 Task: Find tasks completed in the last month.
Action: Mouse moved to (12, 163)
Screenshot: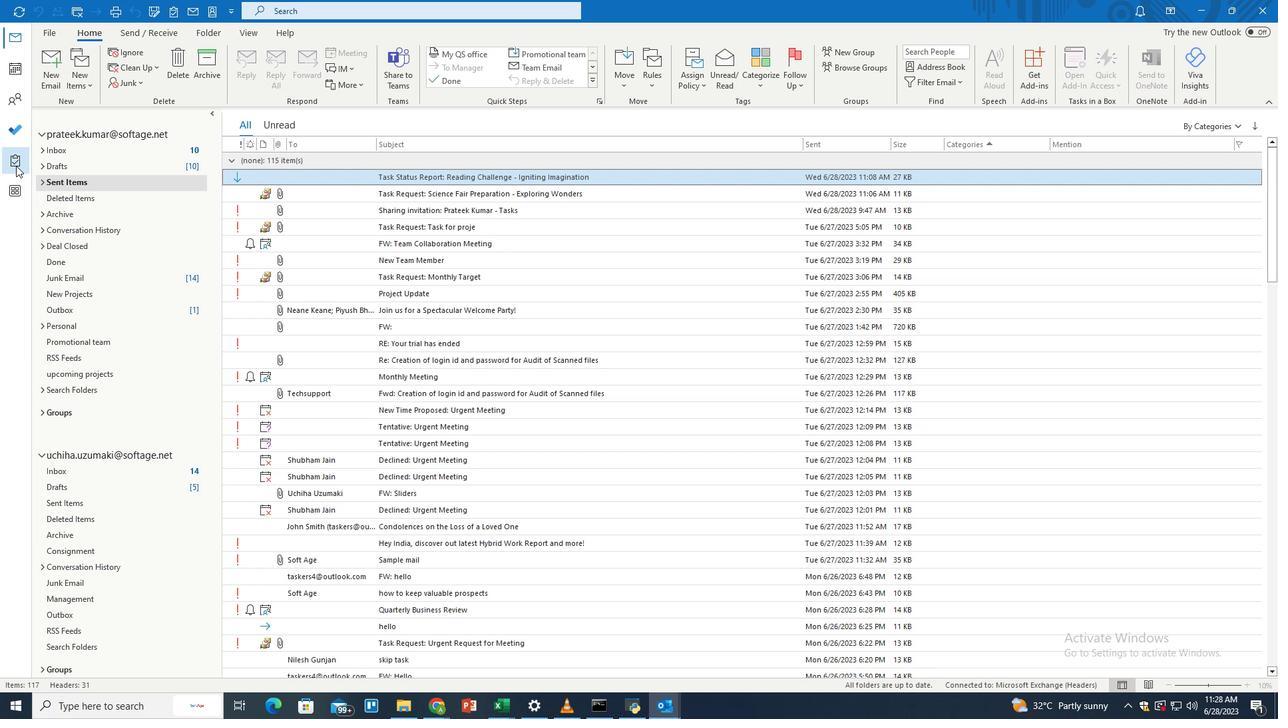 
Action: Mouse pressed left at (12, 163)
Screenshot: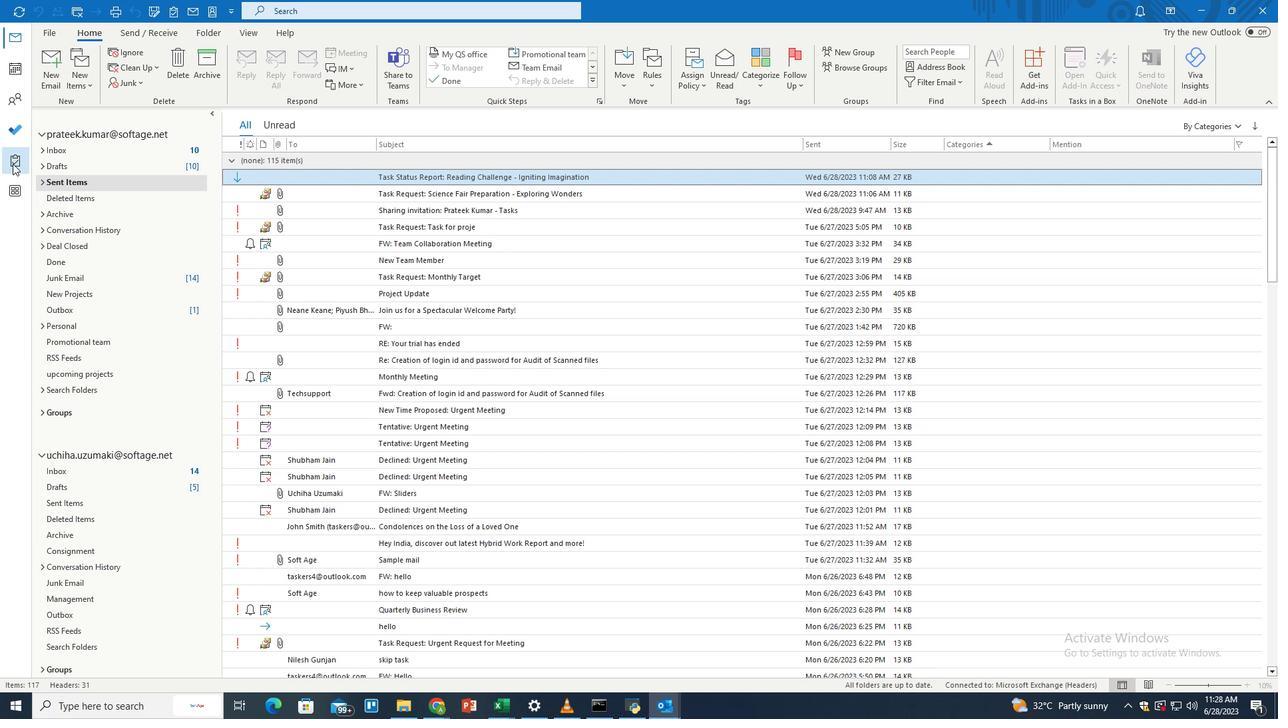 
Action: Mouse moved to (466, 11)
Screenshot: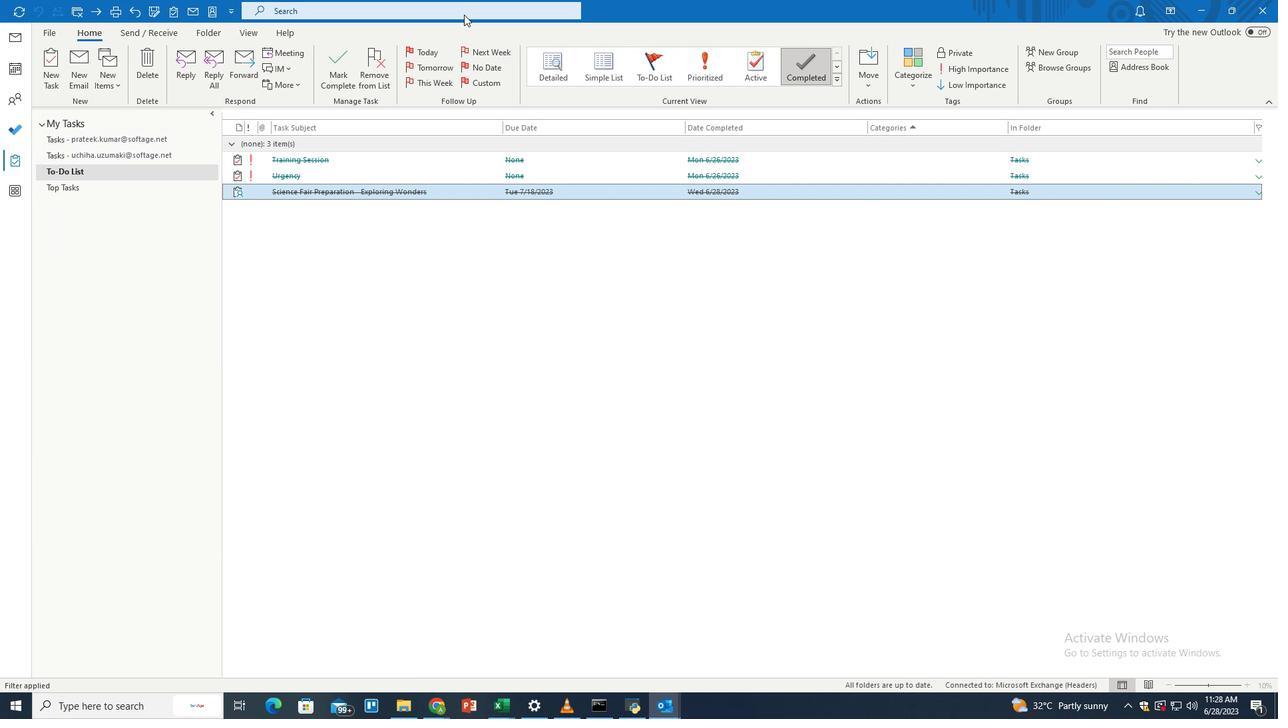 
Action: Mouse pressed left at (466, 11)
Screenshot: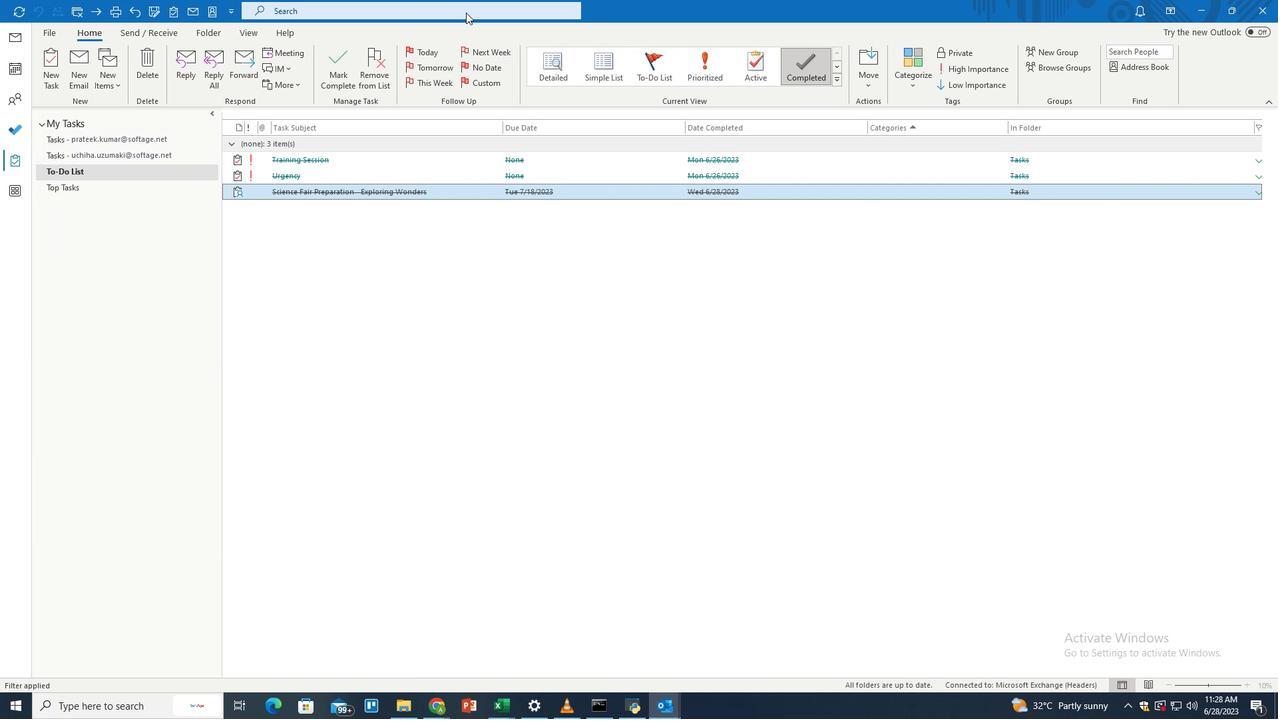 
Action: Mouse moved to (621, 8)
Screenshot: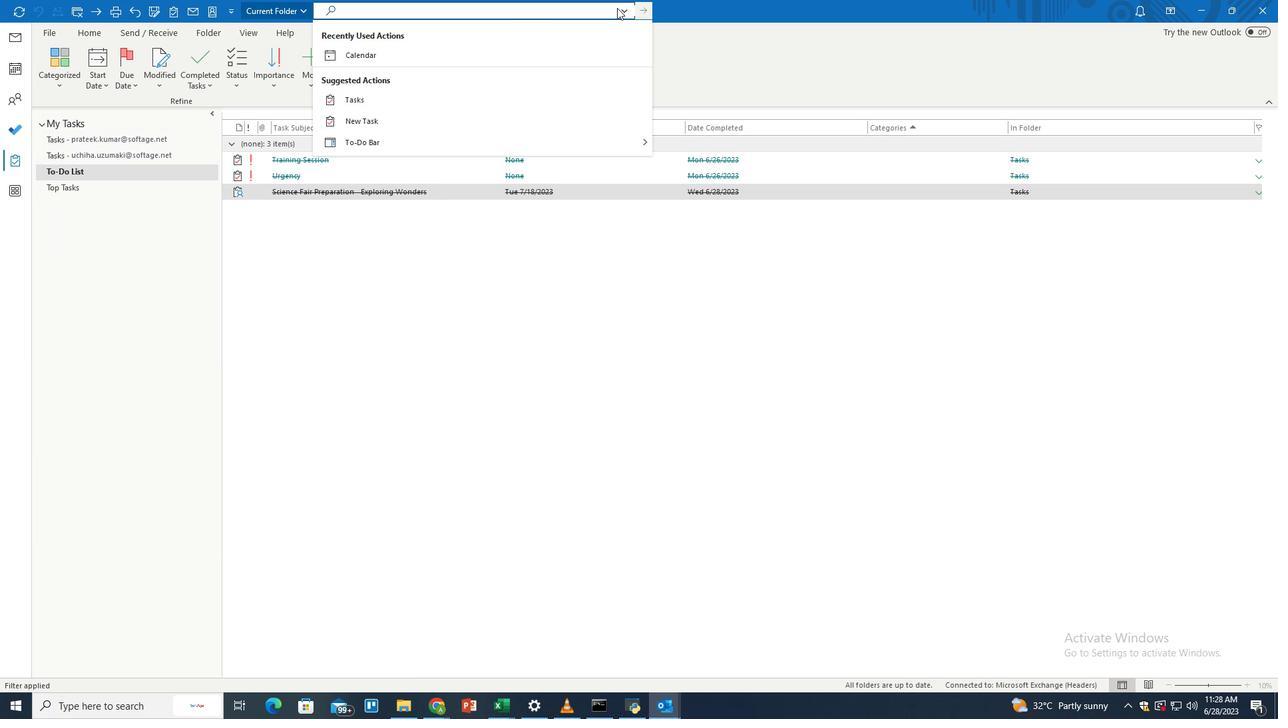 
Action: Mouse pressed left at (621, 8)
Screenshot: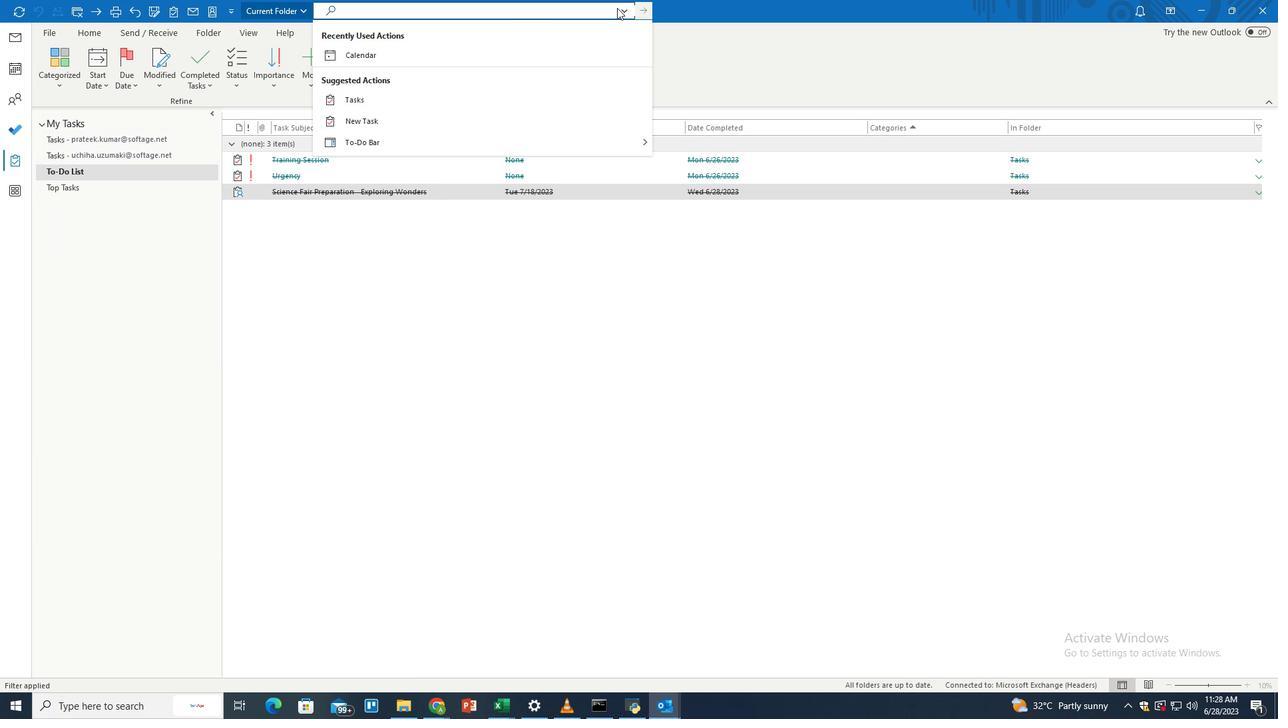 
Action: Mouse moved to (398, 67)
Screenshot: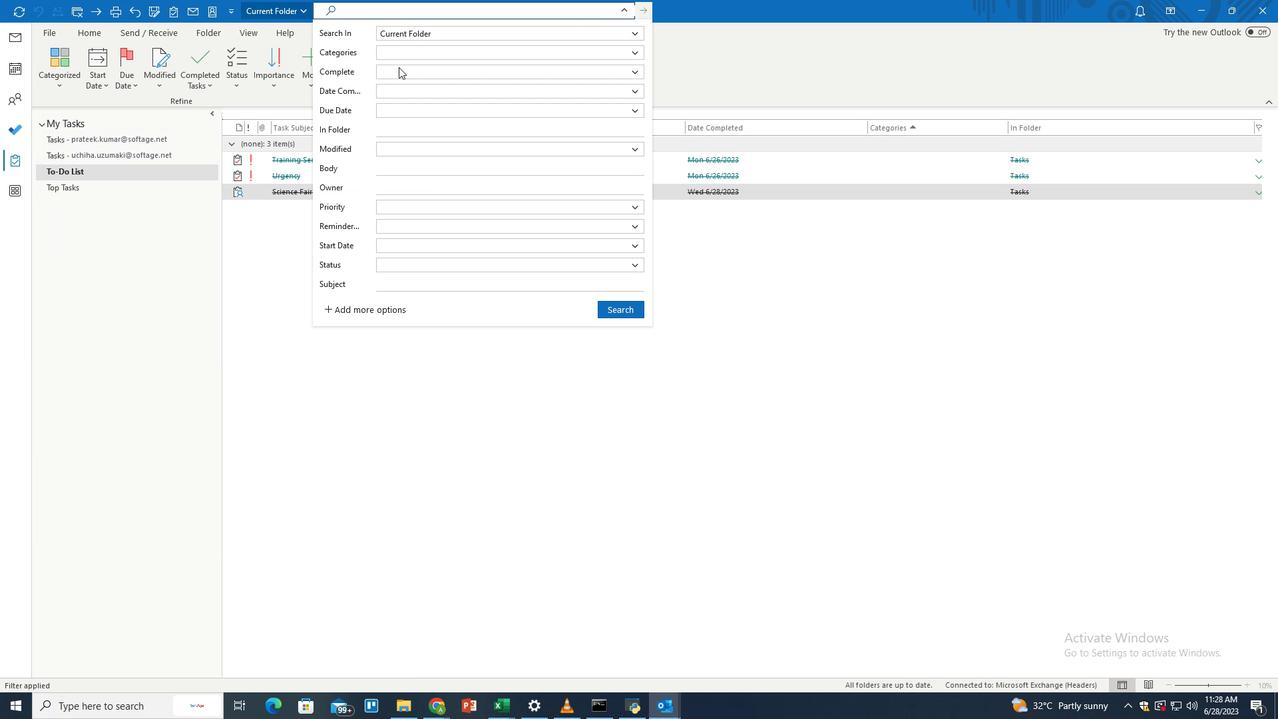 
Action: Mouse pressed left at (398, 67)
Screenshot: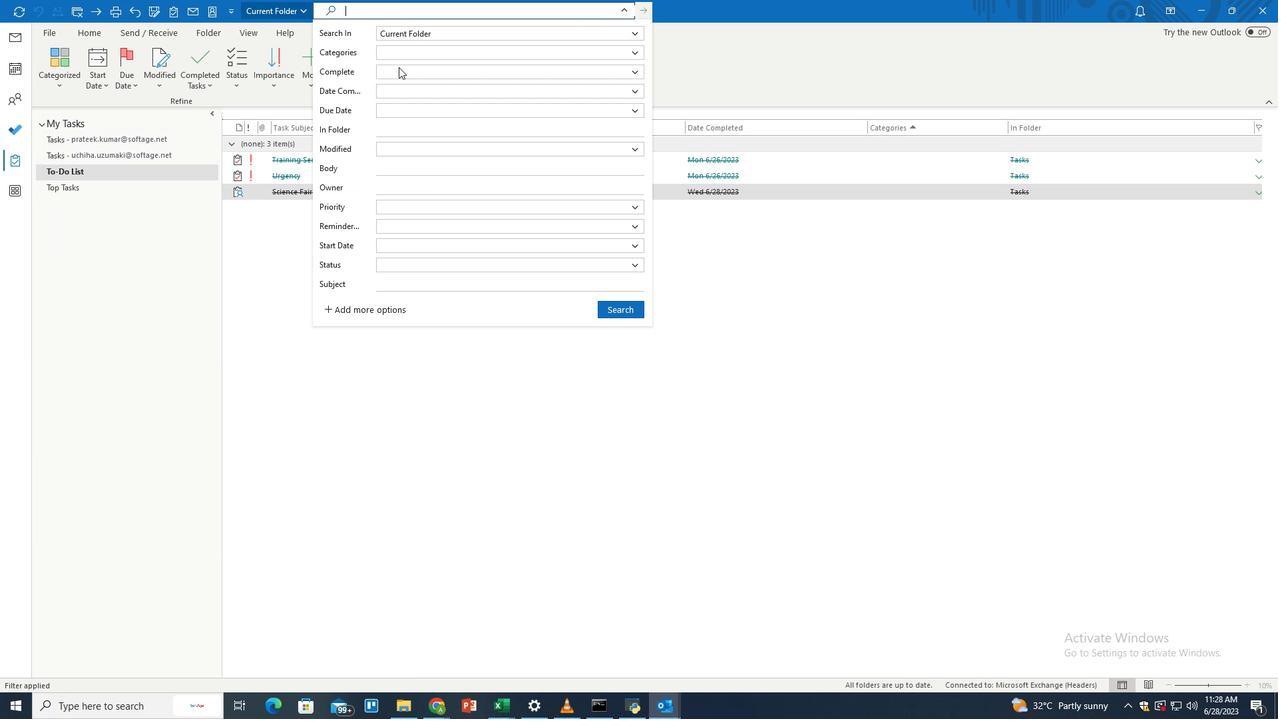 
Action: Mouse moved to (400, 105)
Screenshot: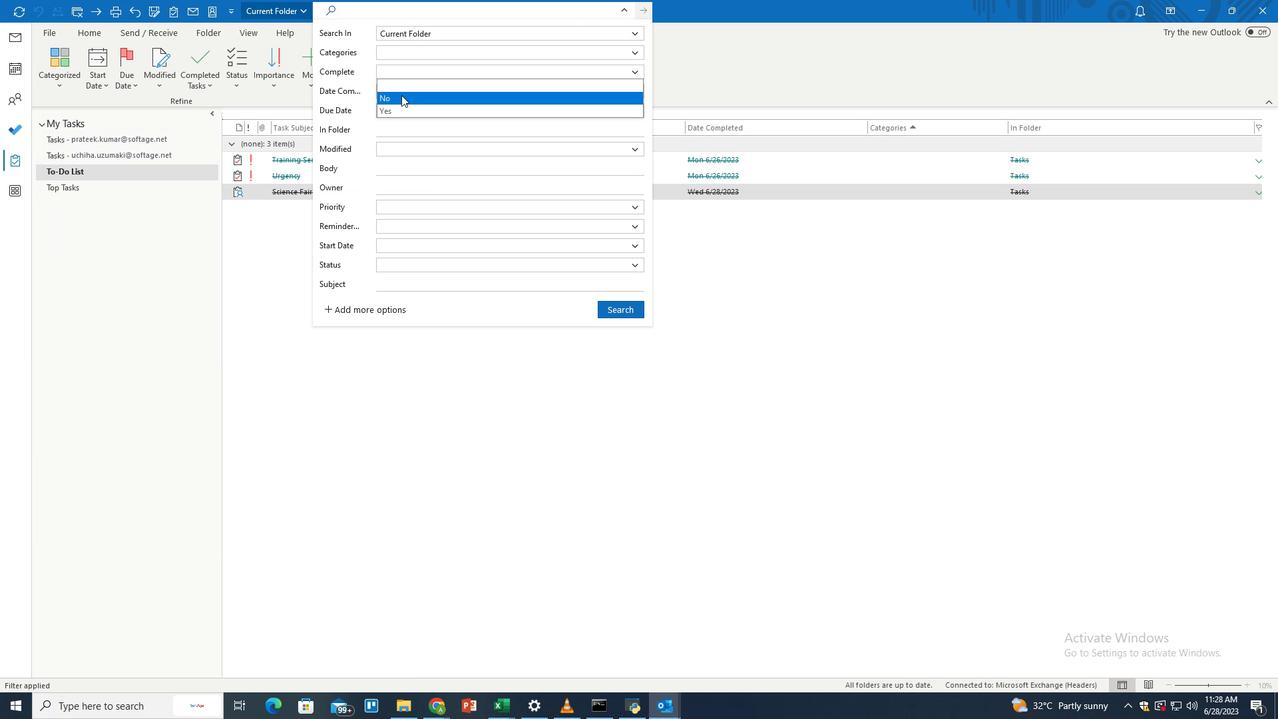 
Action: Mouse pressed left at (400, 105)
Screenshot: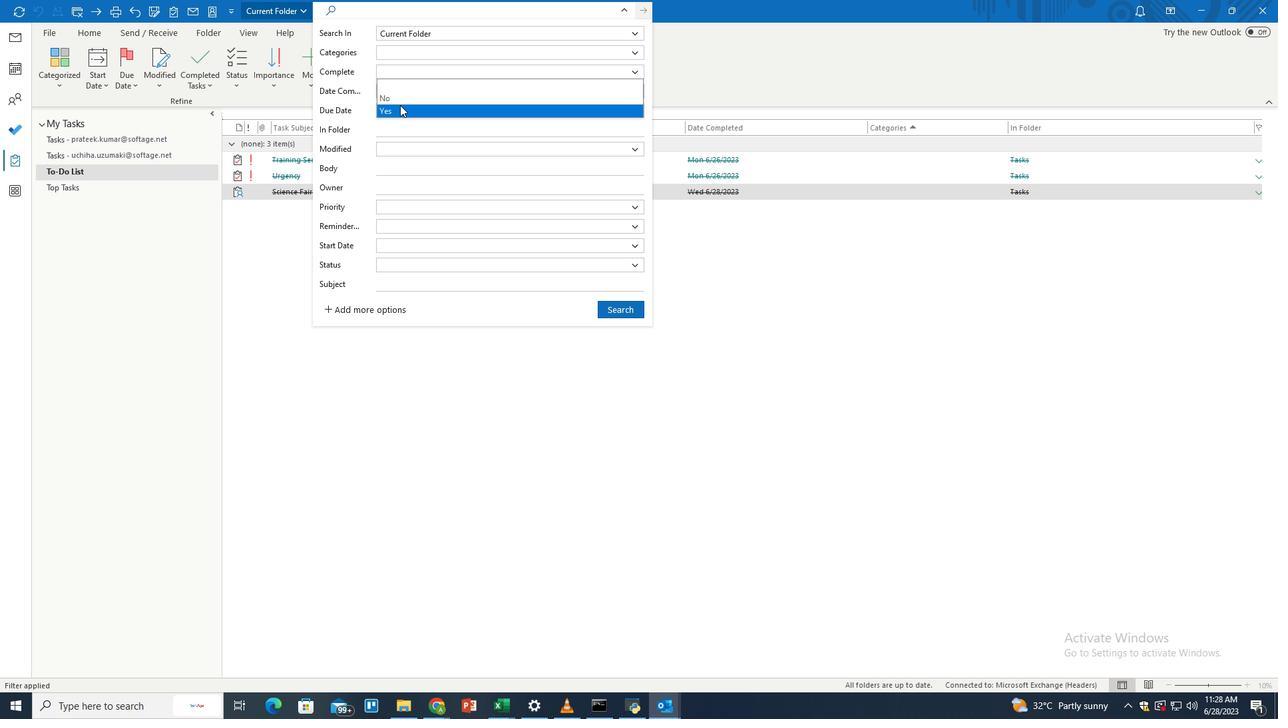 
Action: Mouse moved to (395, 89)
Screenshot: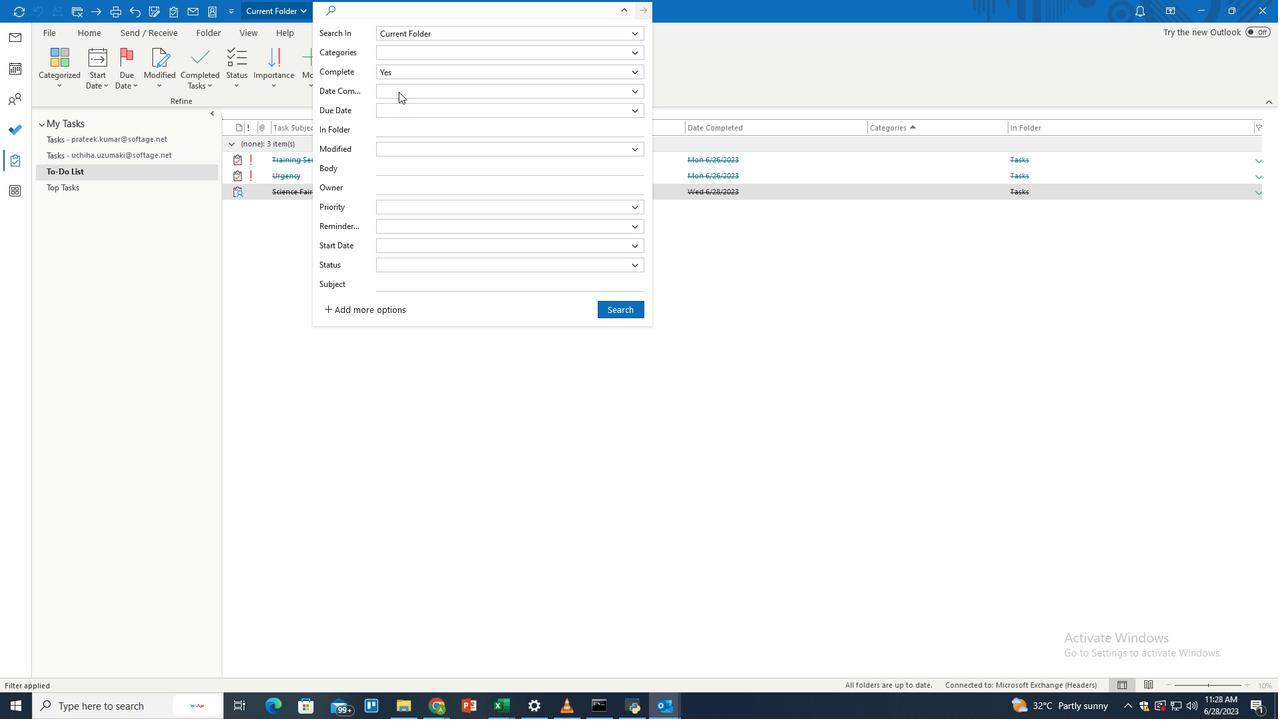 
Action: Mouse pressed left at (395, 89)
Screenshot: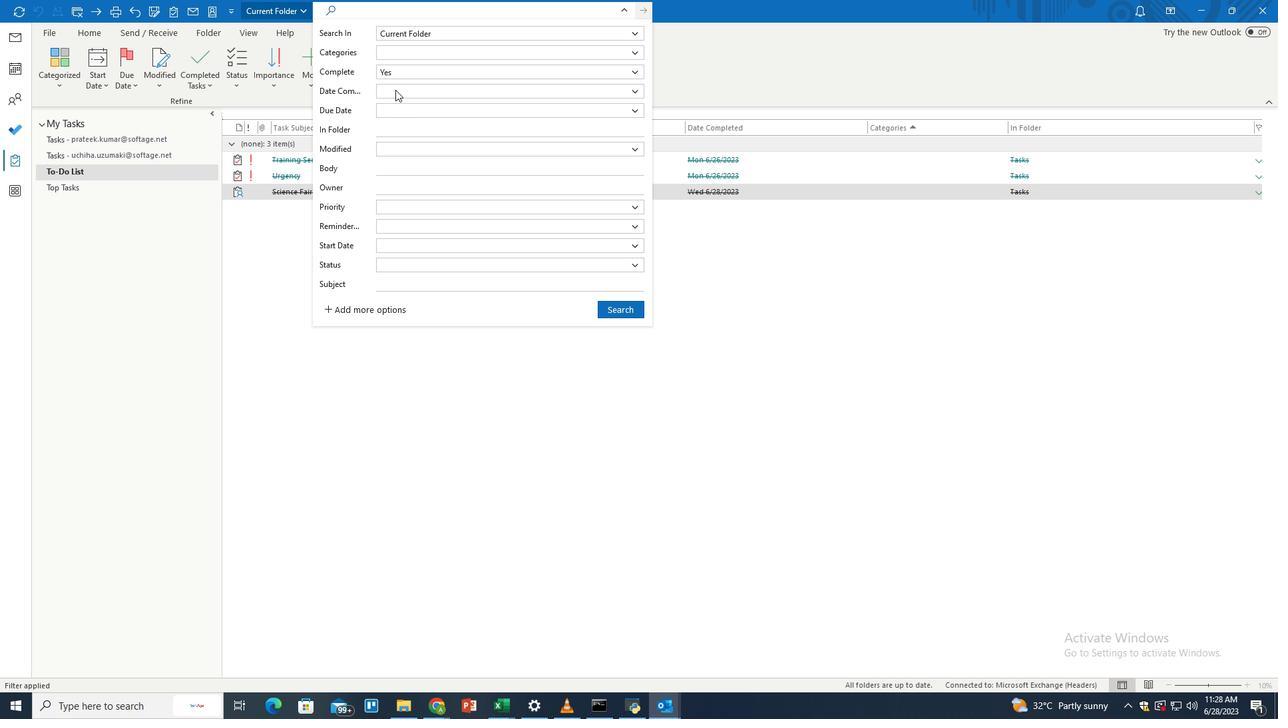 
Action: Mouse moved to (402, 176)
Screenshot: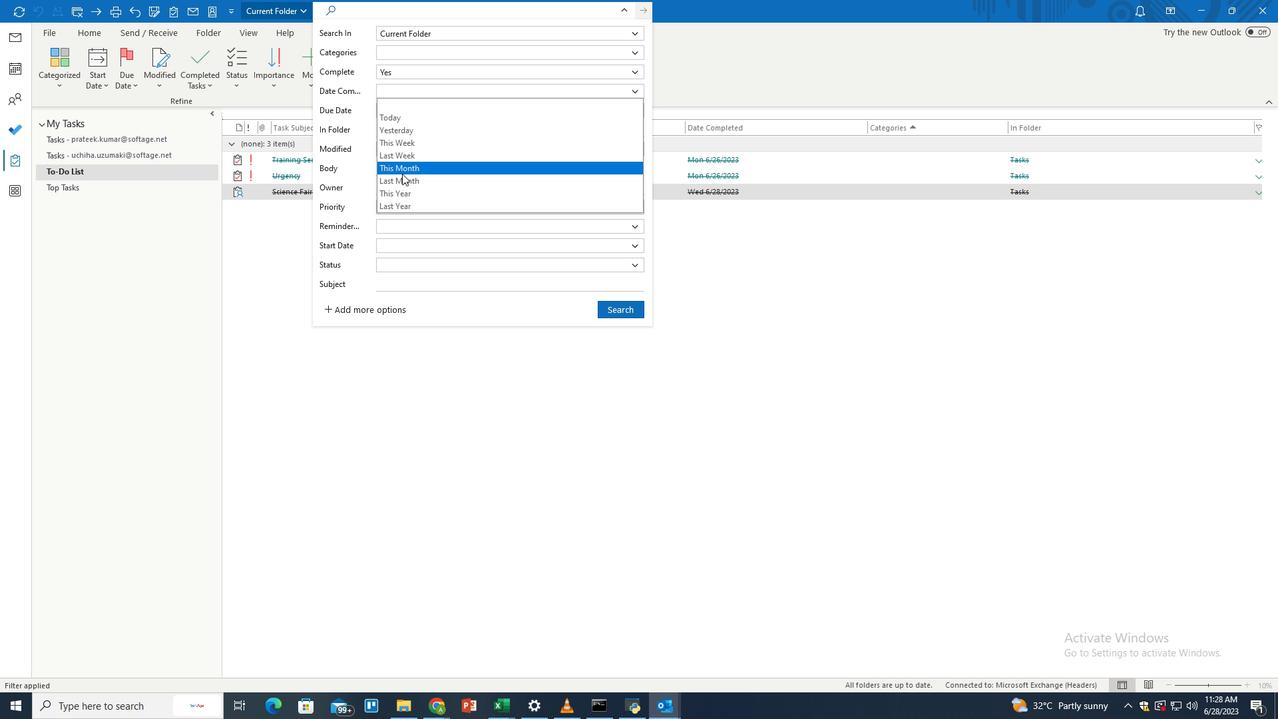 
Action: Mouse pressed left at (402, 176)
Screenshot: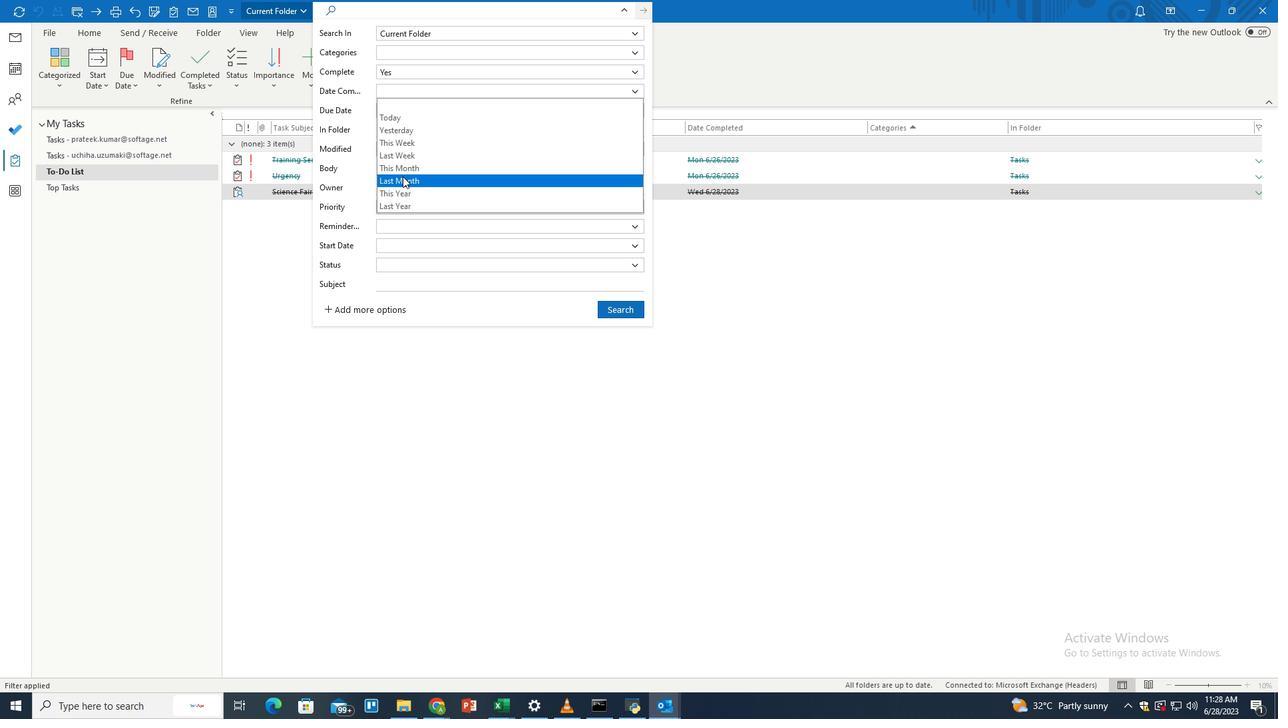 
Action: Mouse moved to (628, 307)
Screenshot: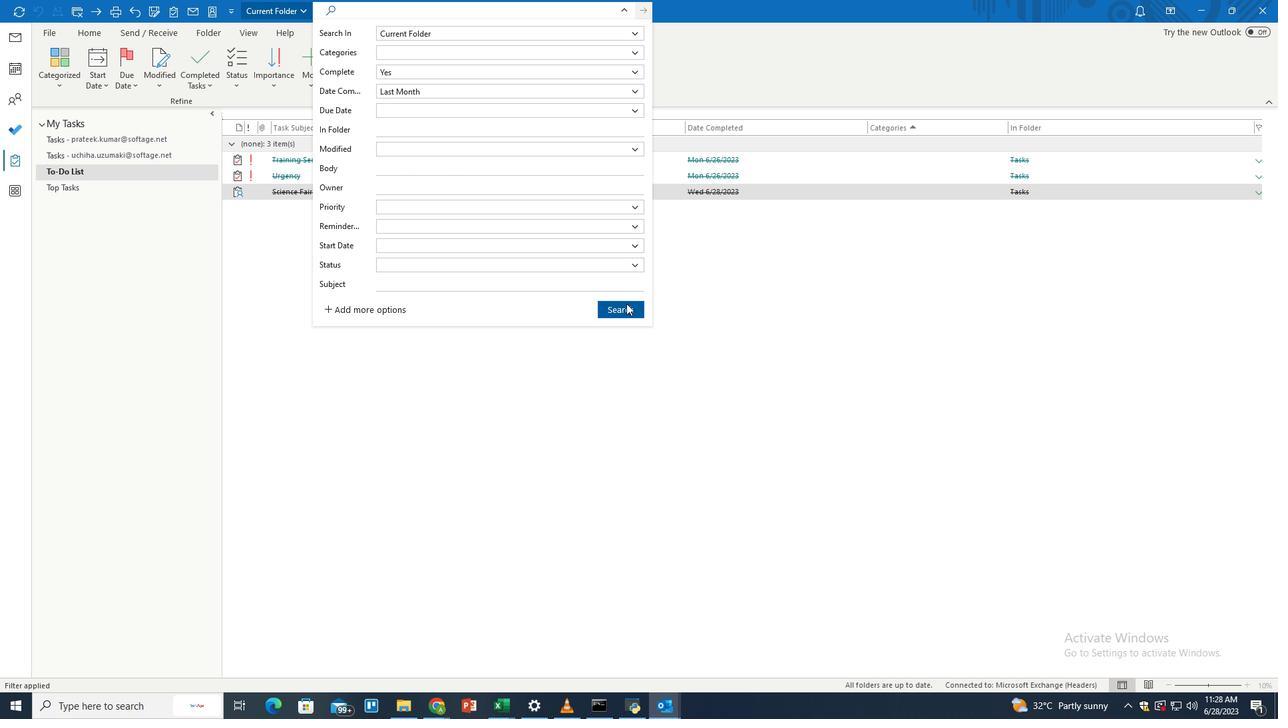 
Action: Mouse pressed left at (628, 307)
Screenshot: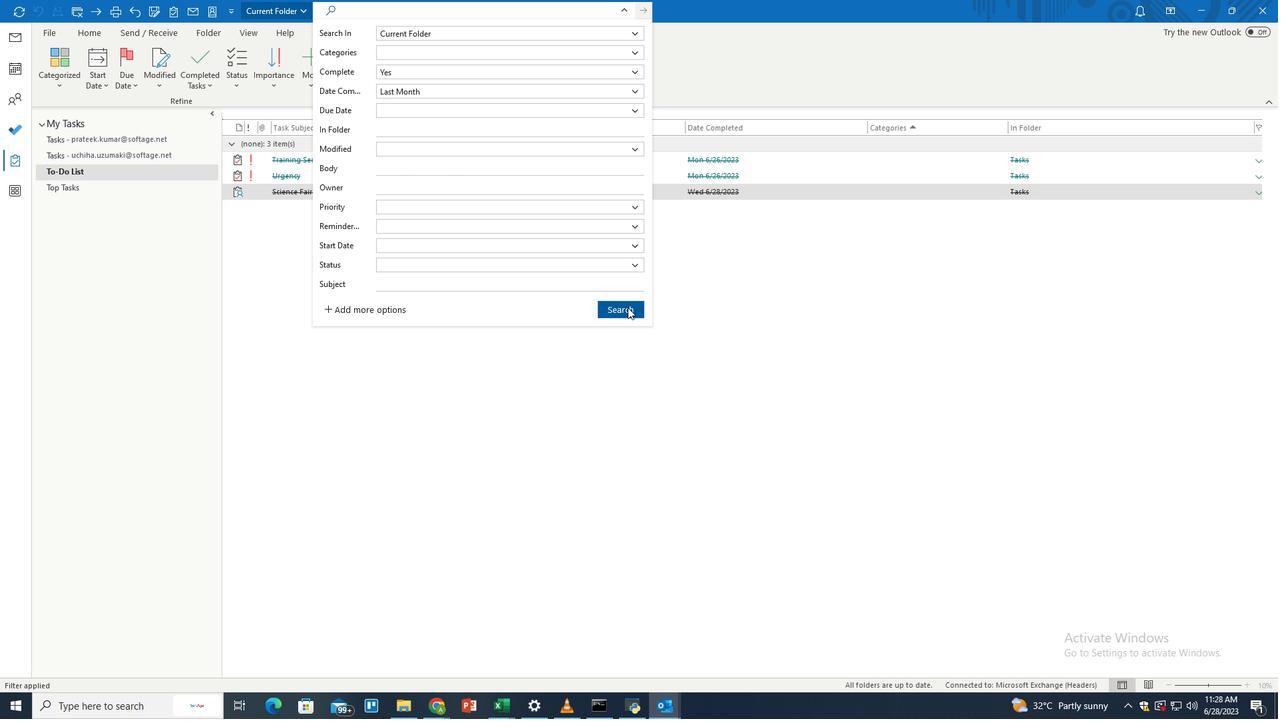 
Action: Mouse moved to (455, 174)
Screenshot: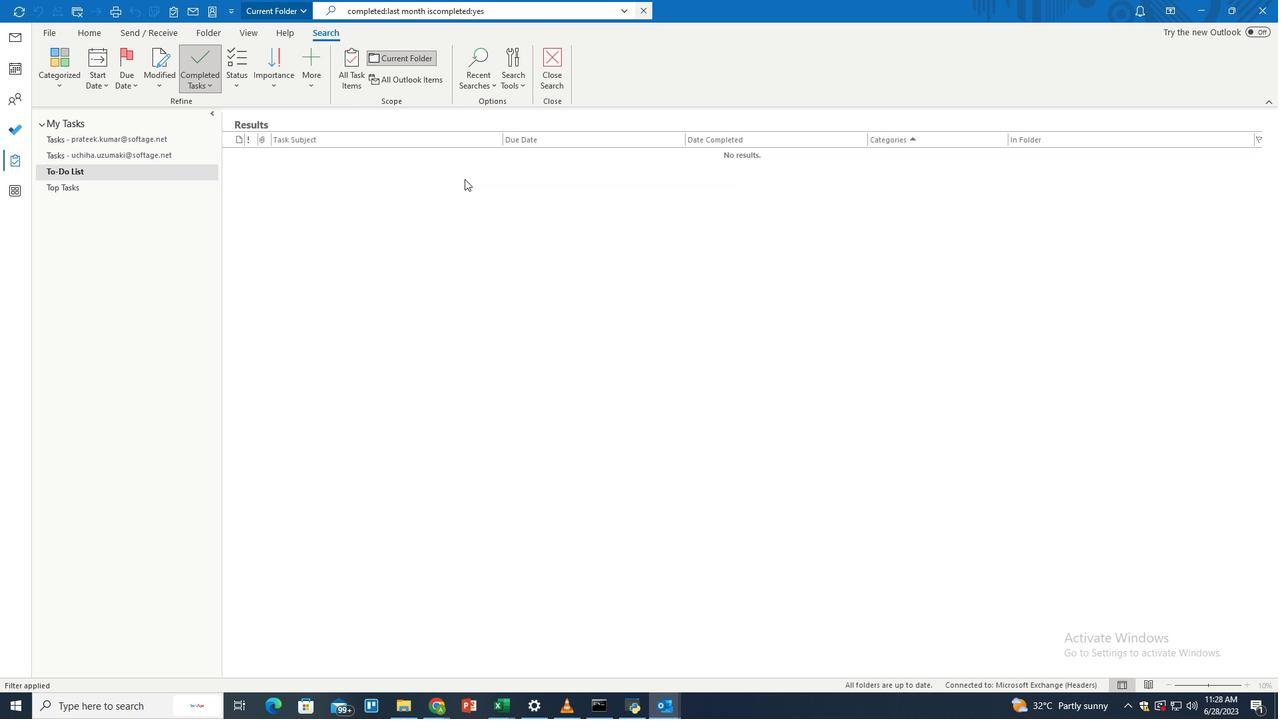 
